 Task: Make in the project Wayfarer an epic 'Wireless Network Optimization'.
Action: Mouse moved to (272, 75)
Screenshot: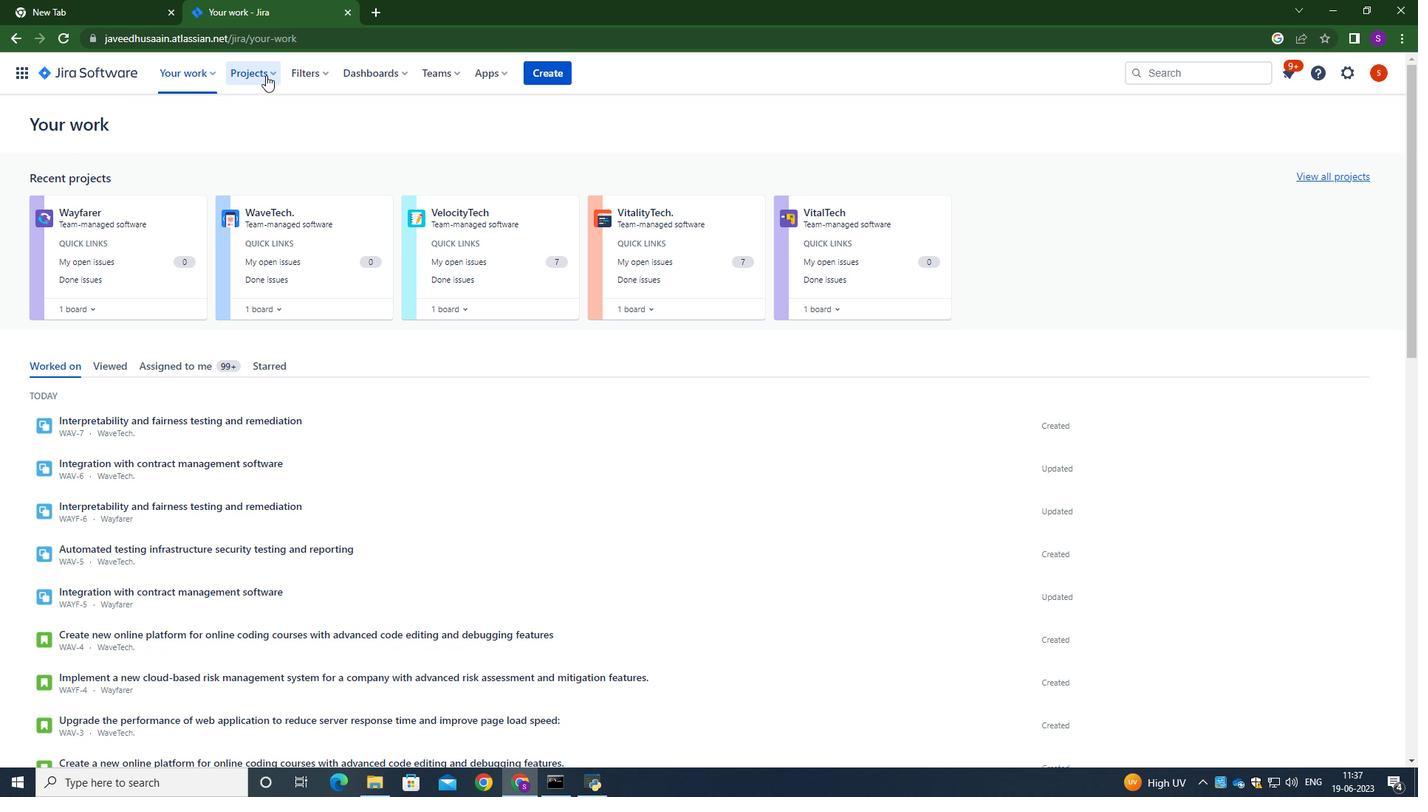 
Action: Mouse pressed left at (272, 75)
Screenshot: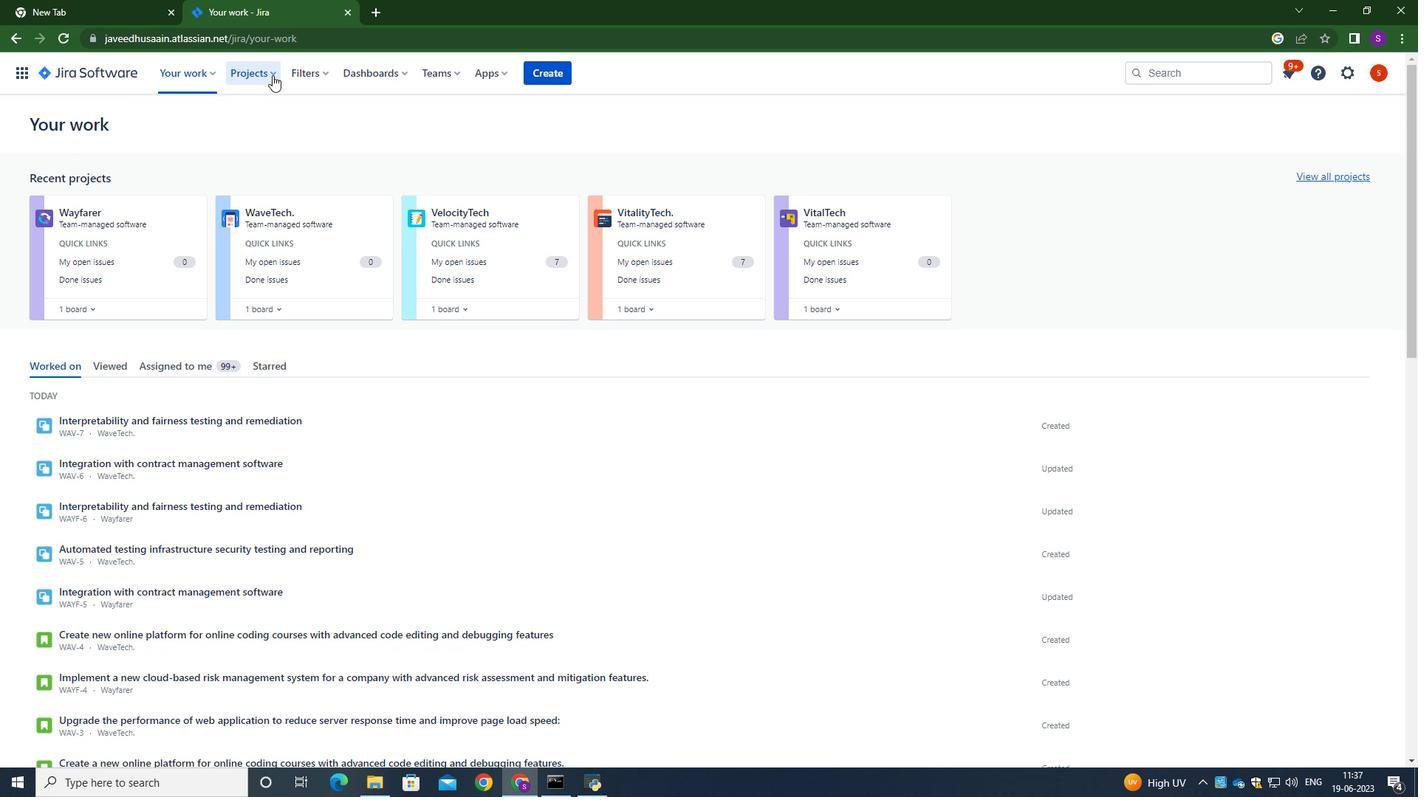 
Action: Mouse moved to (279, 149)
Screenshot: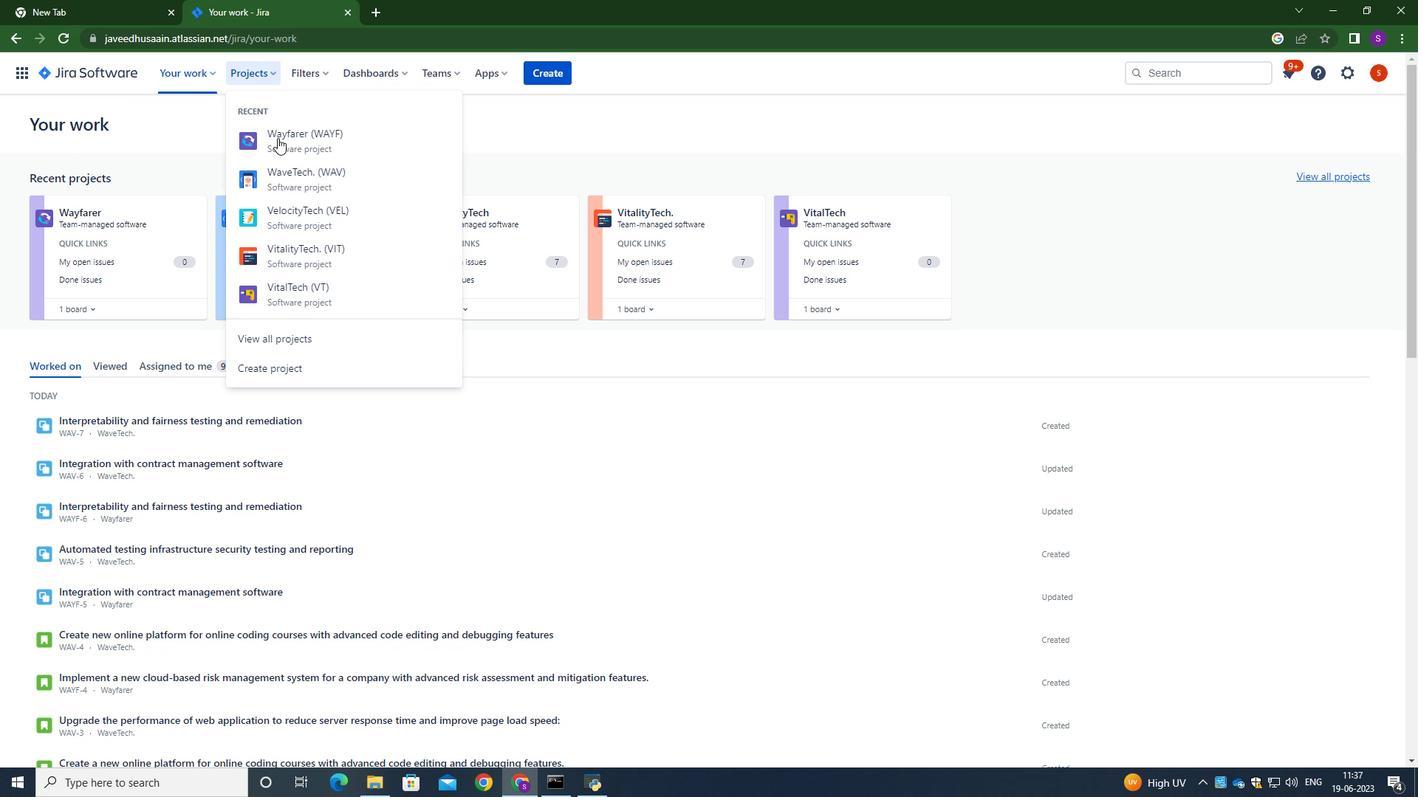
Action: Mouse pressed left at (279, 149)
Screenshot: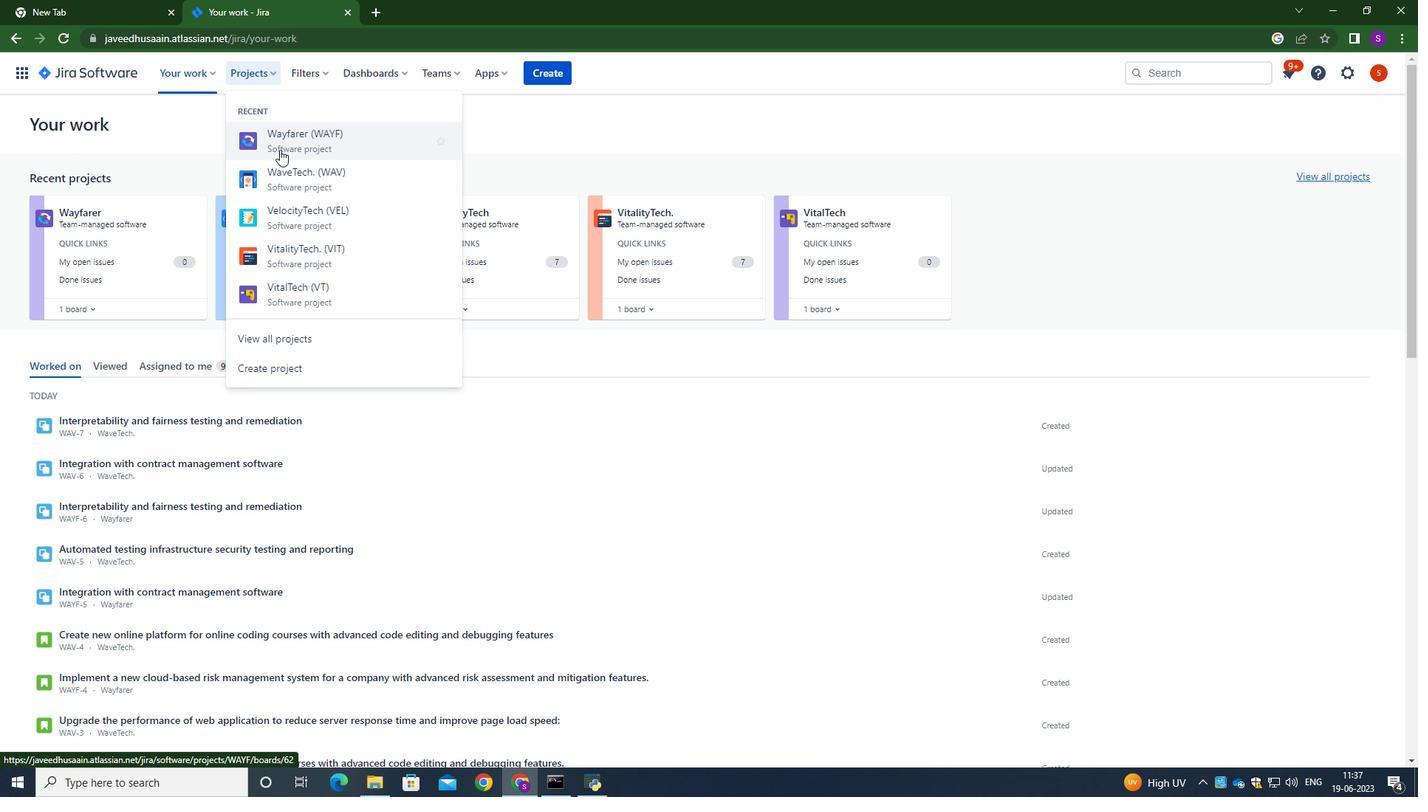 
Action: Mouse moved to (75, 217)
Screenshot: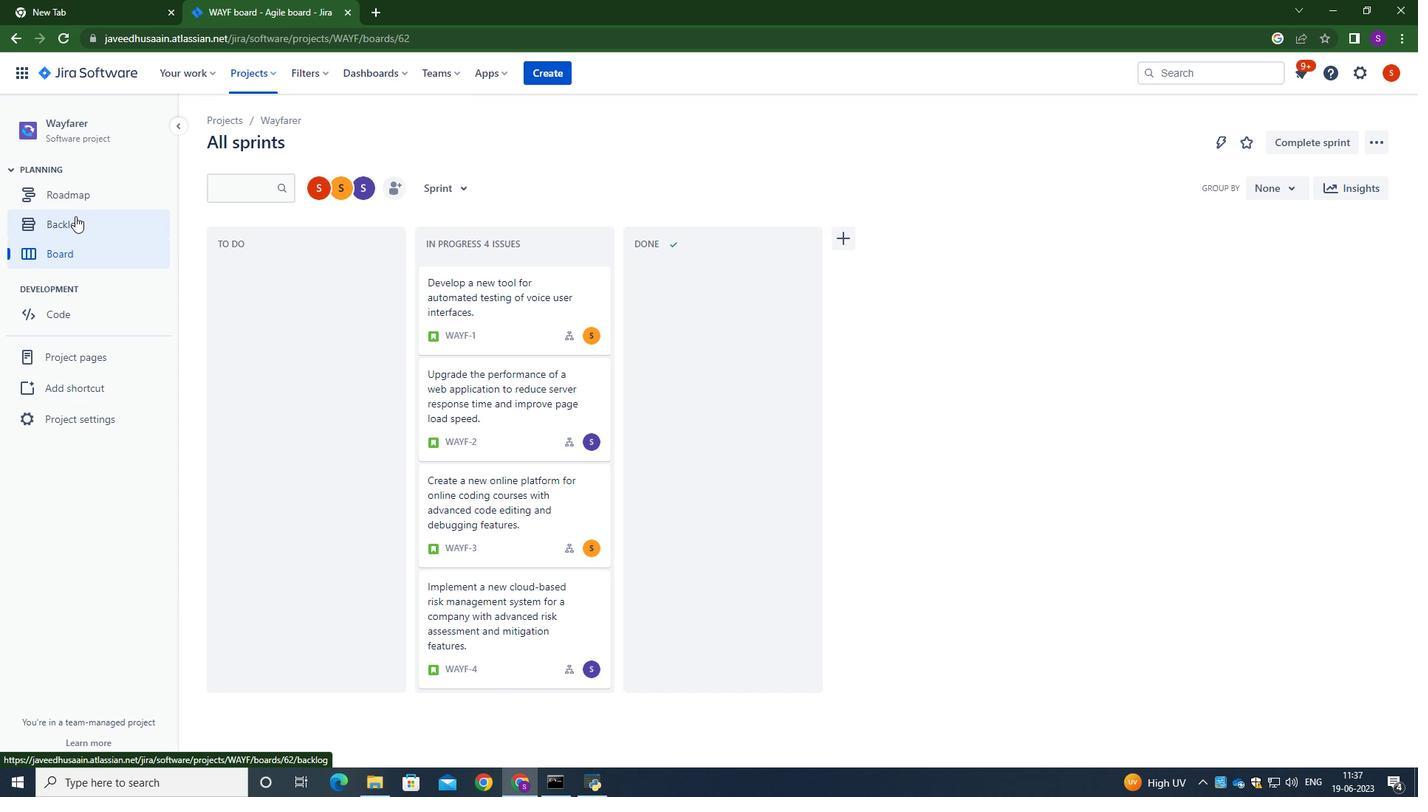 
Action: Mouse pressed left at (75, 217)
Screenshot: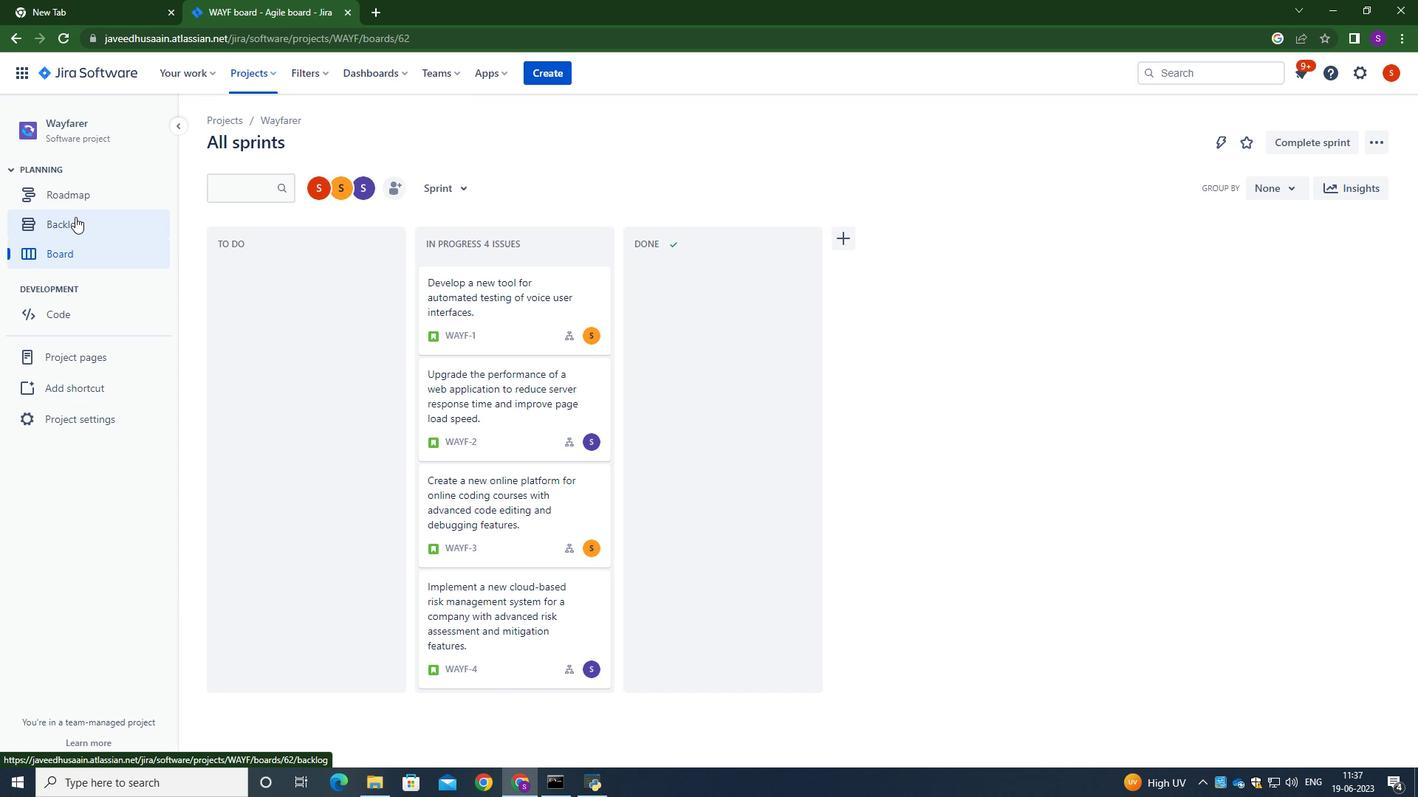 
Action: Mouse moved to (298, 519)
Screenshot: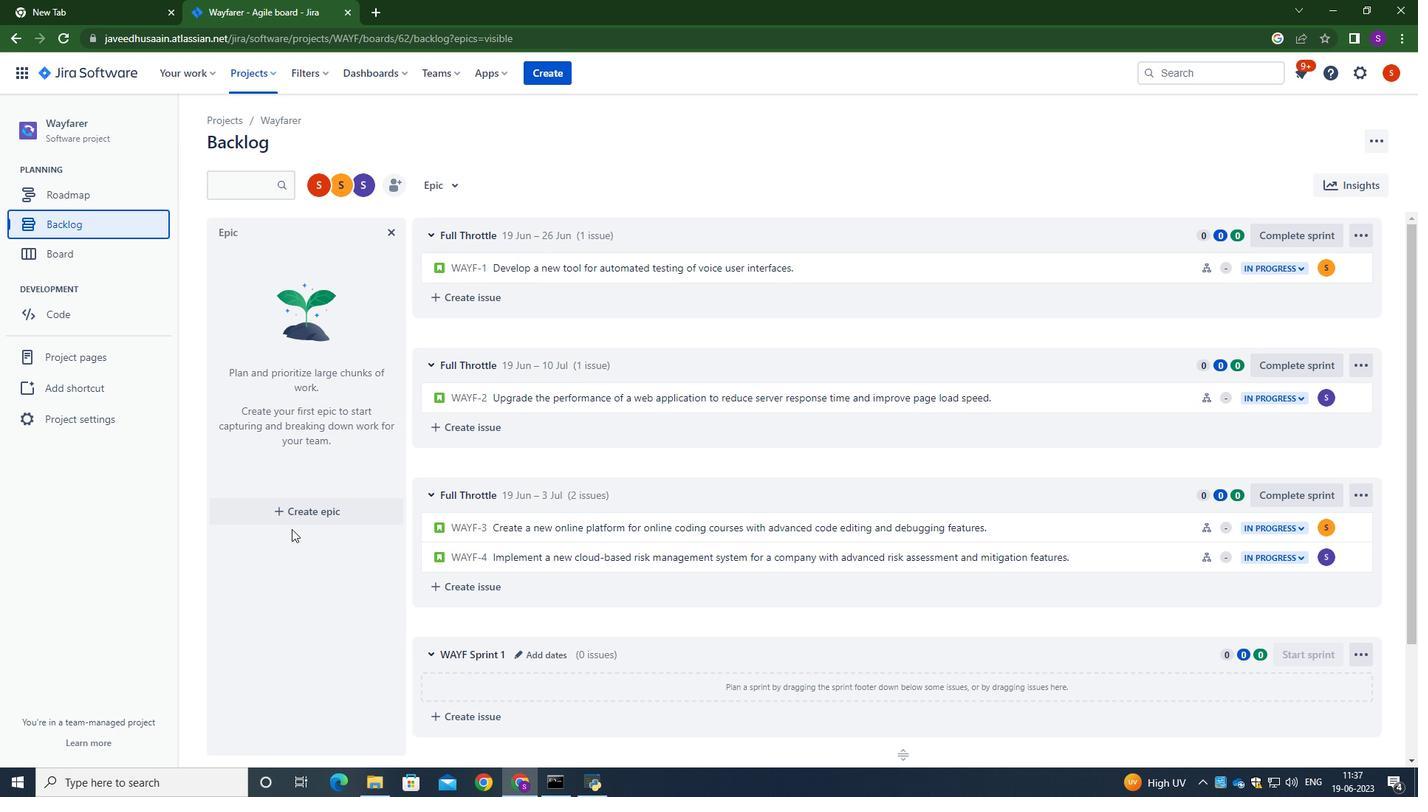 
Action: Mouse pressed left at (298, 519)
Screenshot: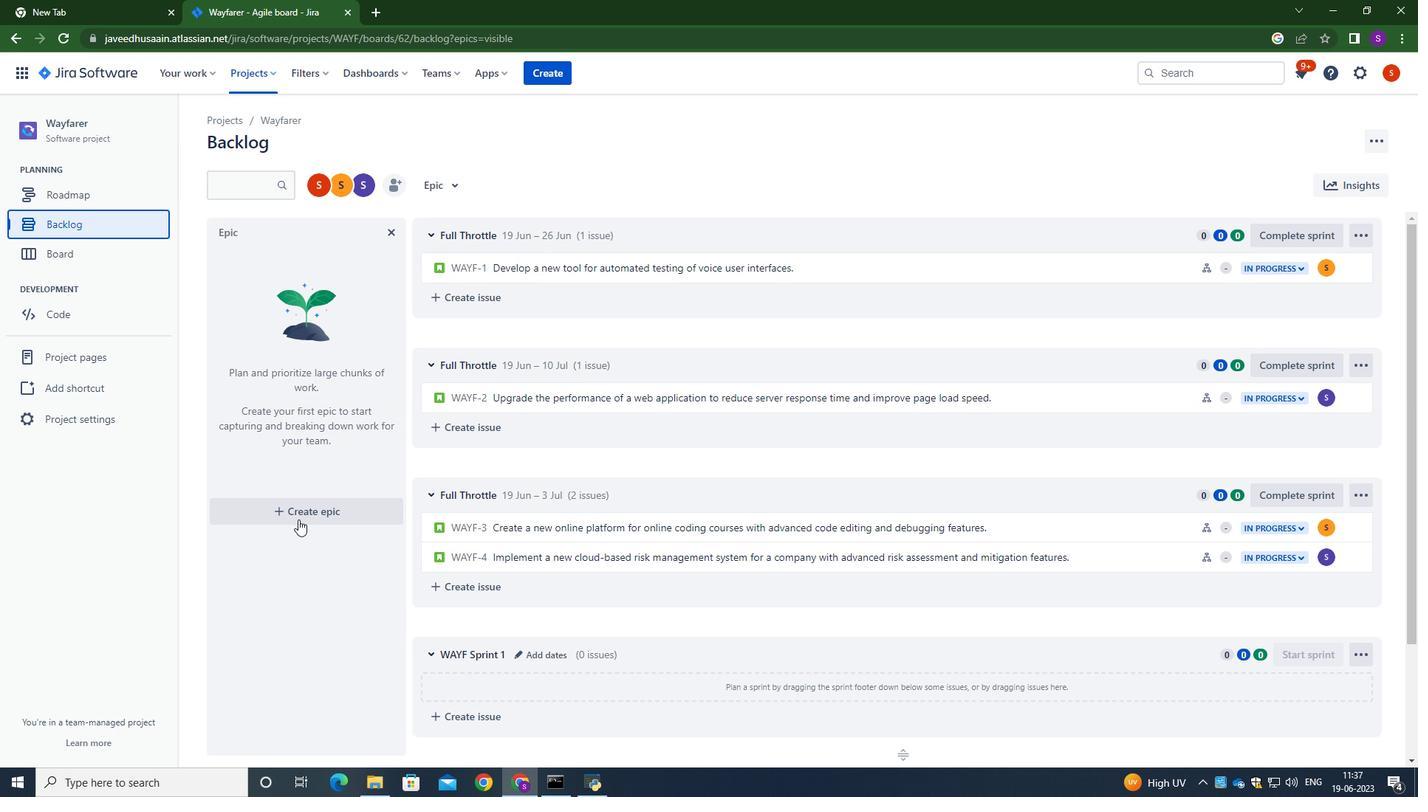 
Action: Mouse moved to (302, 511)
Screenshot: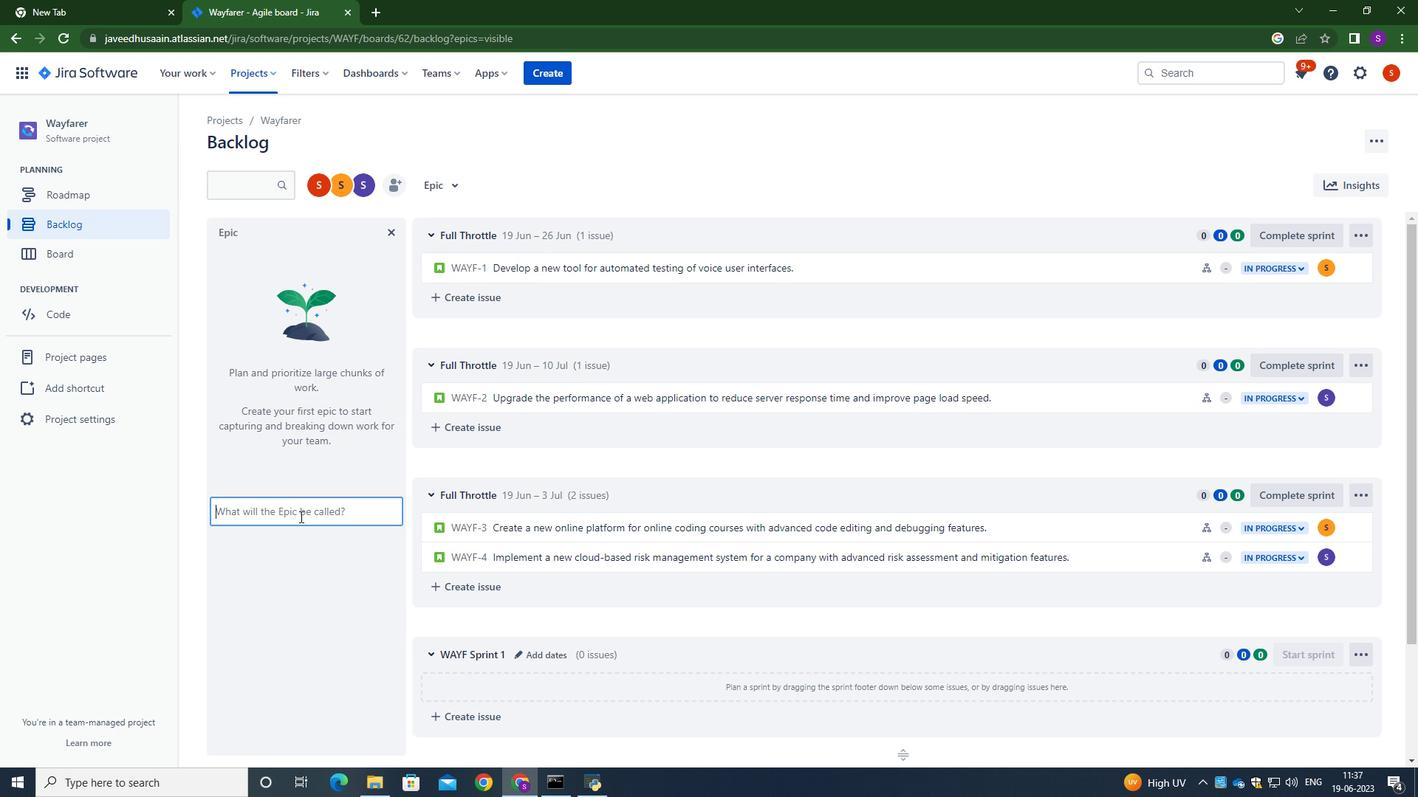 
Action: Mouse pressed left at (302, 511)
Screenshot: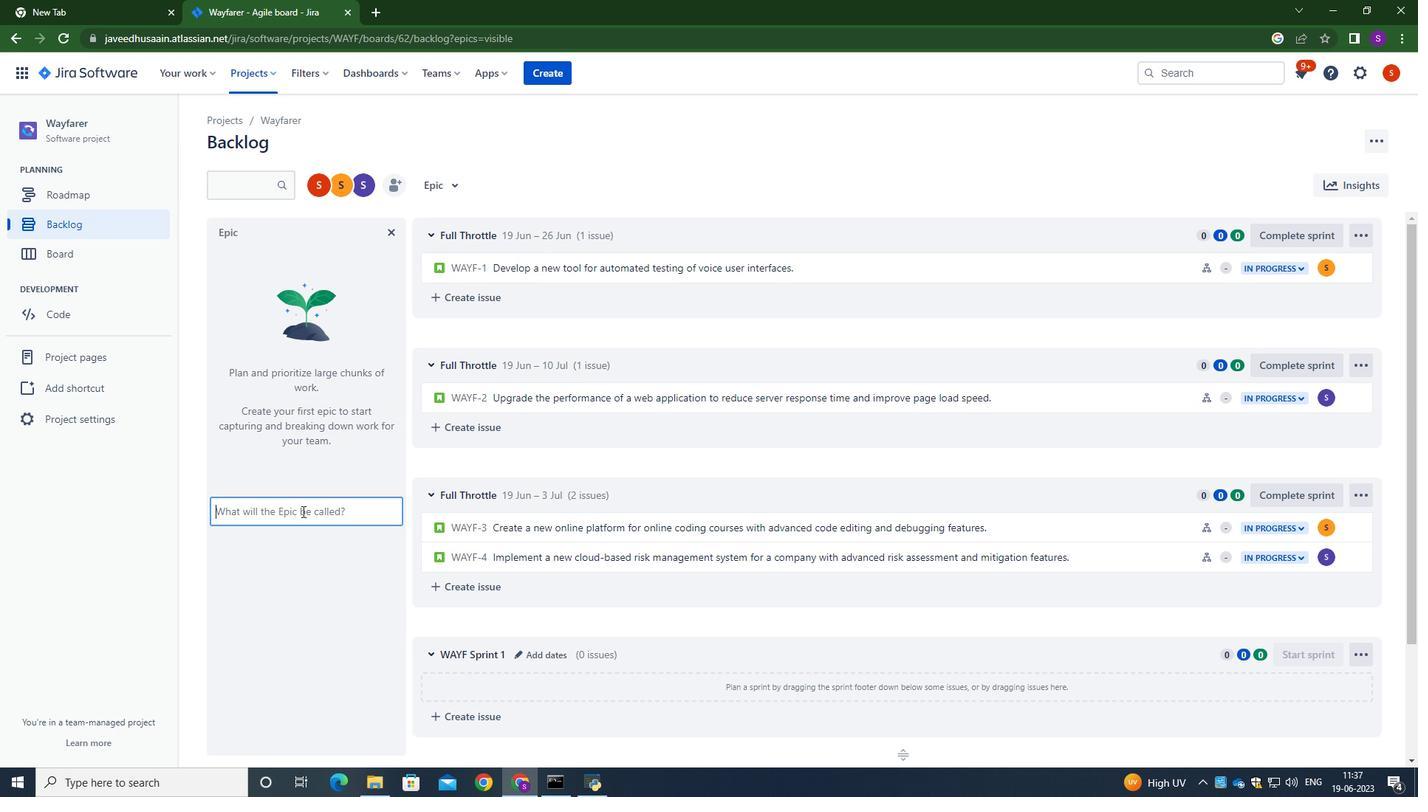 
Action: Key pressed <Key.caps_lock>W<Key.caps_lock>ireless<Key.space><Key.caps_lock>N<Key.caps_lock>etwork<Key.space><Key.caps_lock>O<Key.caps_lock>ptimization<Key.enter>
Screenshot: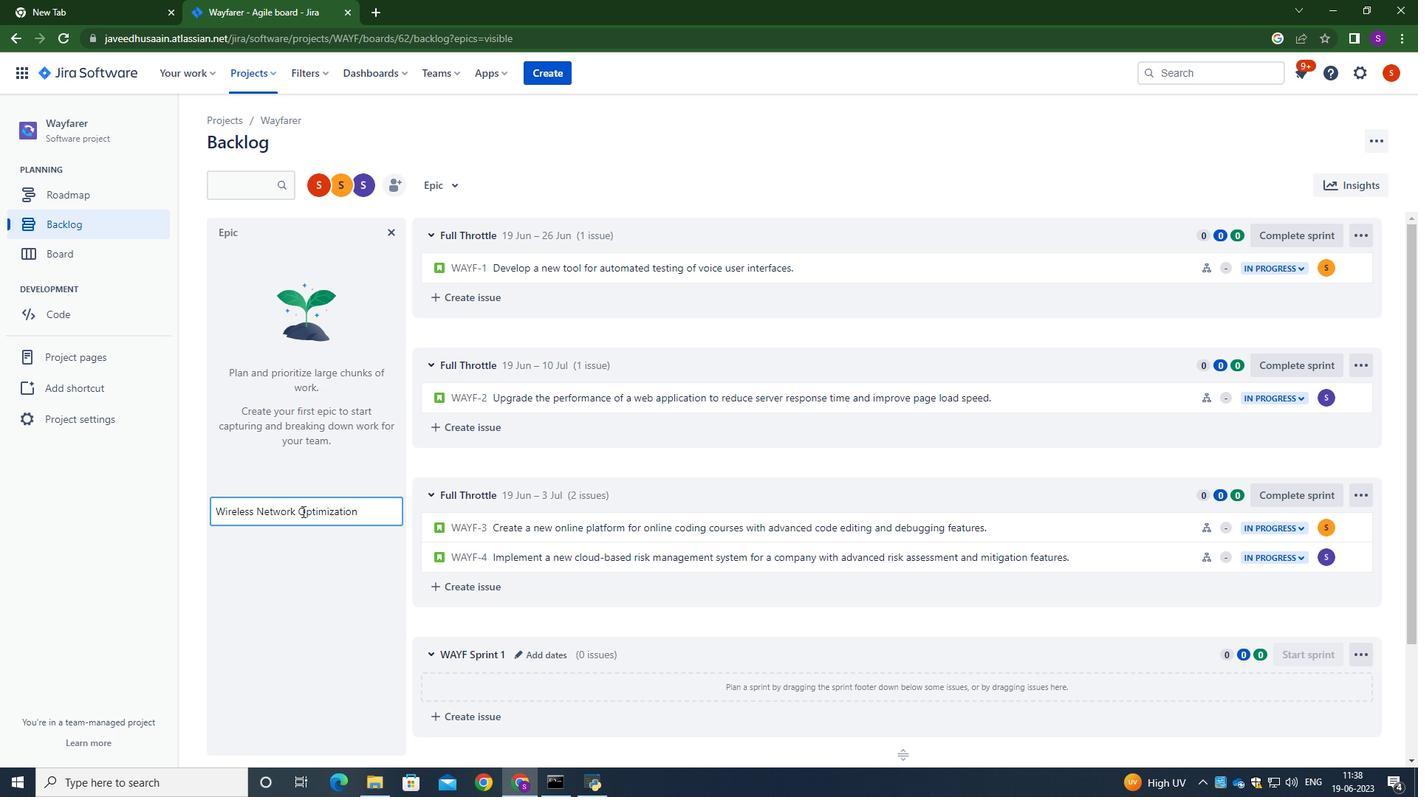 
Action: Mouse moved to (304, 492)
Screenshot: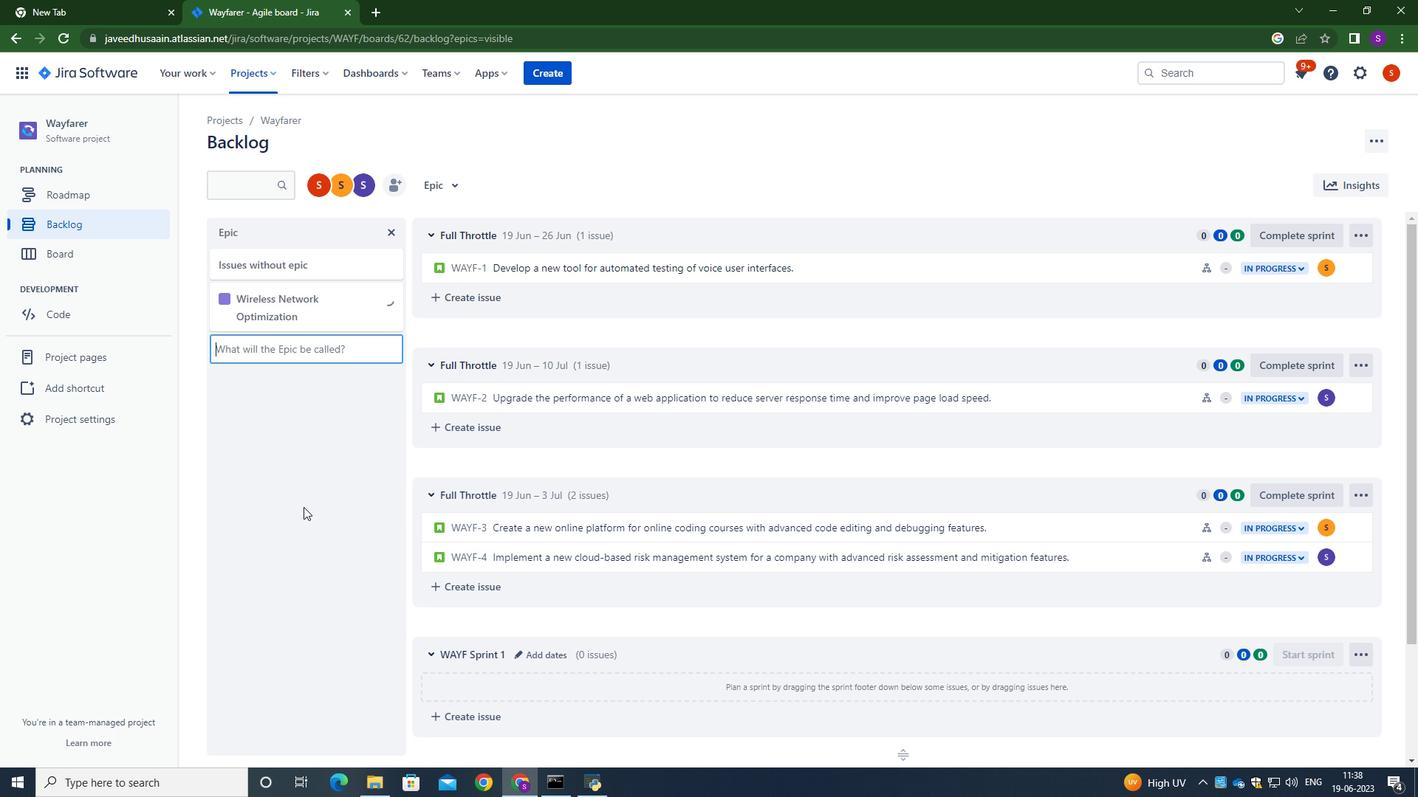 
Action: Mouse pressed left at (304, 492)
Screenshot: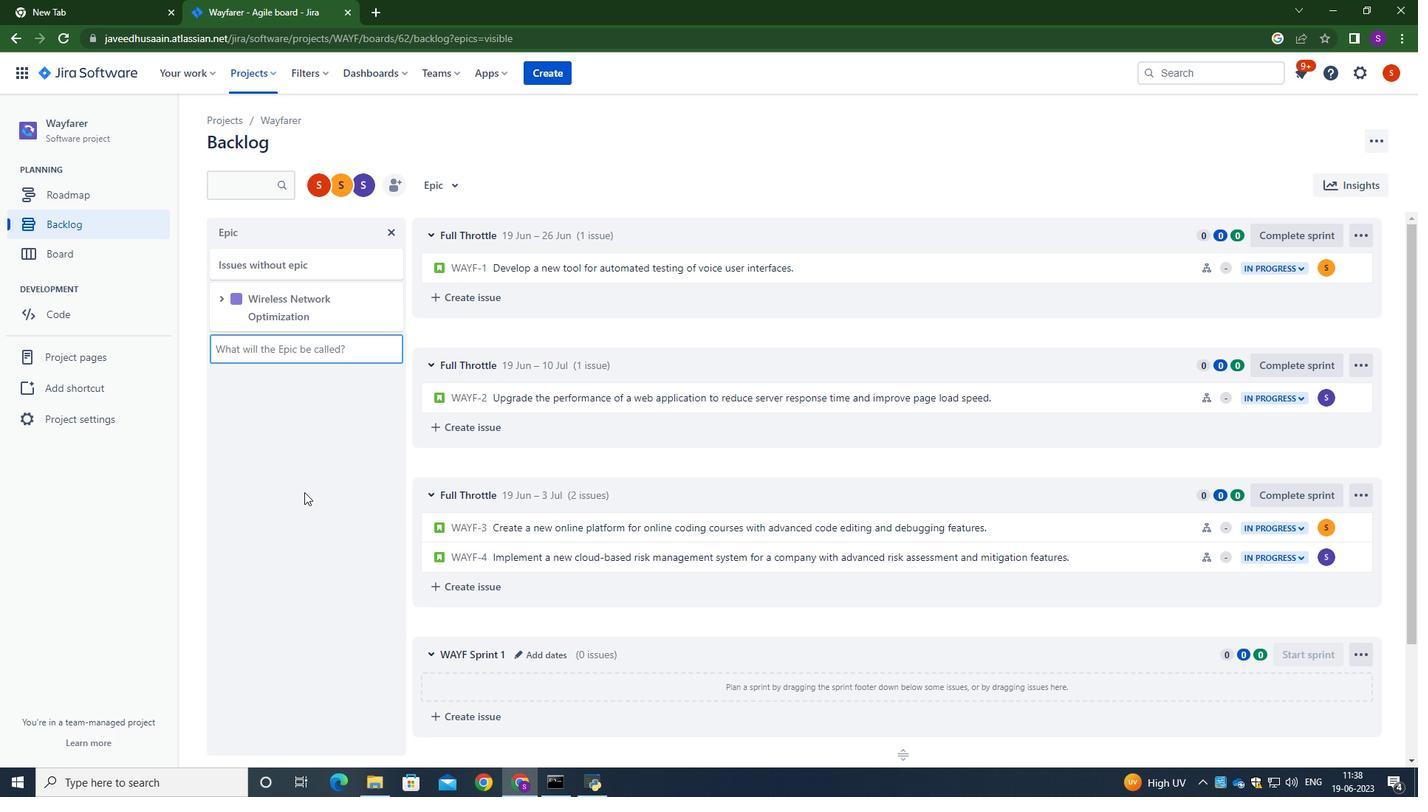 
